 Task: Reply to email with the signature Daisy Wilson with the subject 'Service renewal' from softage.1@softage.net with the message 'I would like to request a change in the project timeline due to unforeseen circumstances.' with CC to softage.2@softage.net with an attached document Data_sheet.pdf
Action: Mouse moved to (1099, 256)
Screenshot: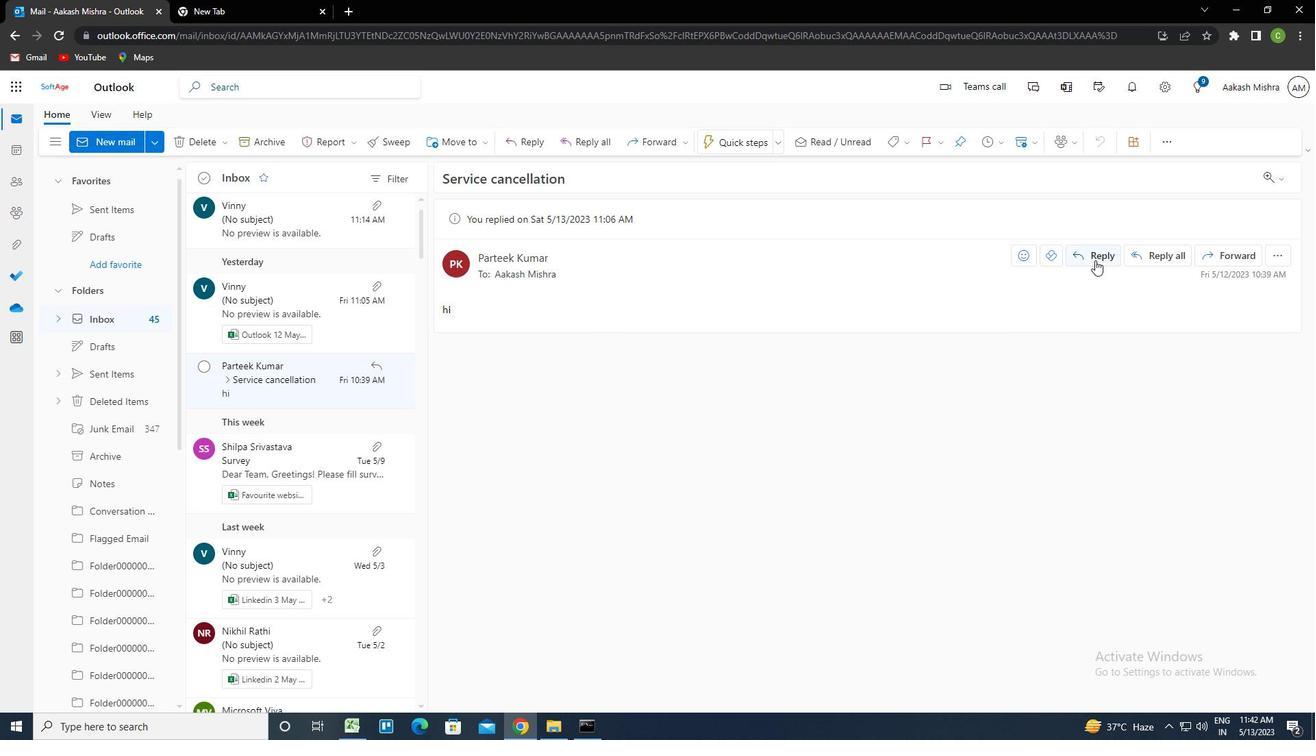 
Action: Mouse pressed left at (1099, 256)
Screenshot: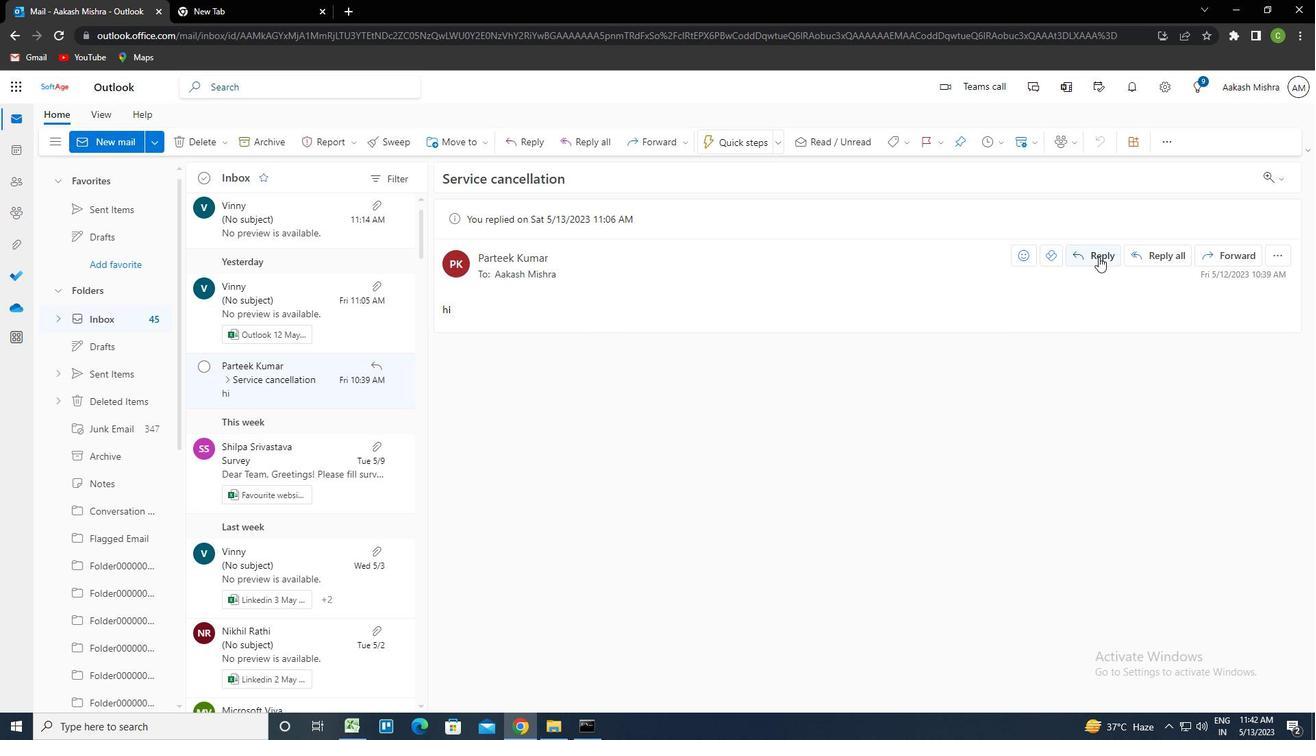 
Action: Mouse moved to (883, 145)
Screenshot: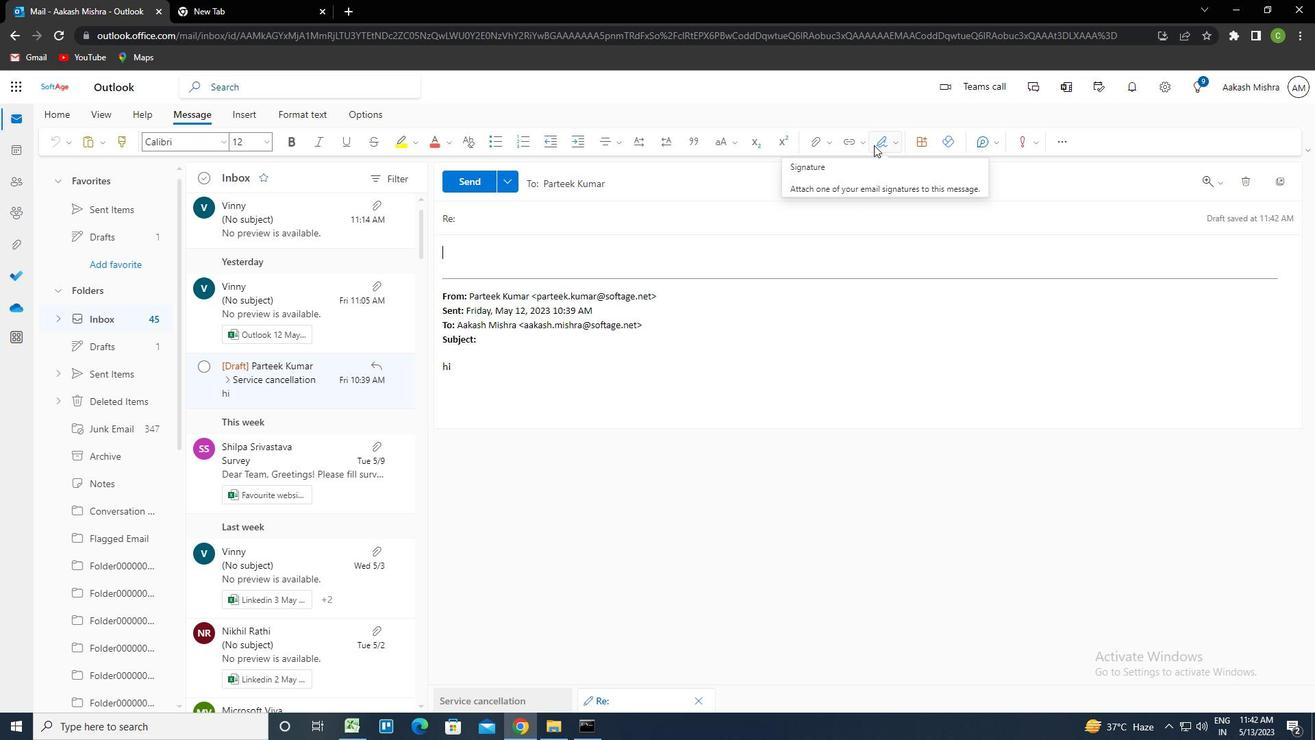 
Action: Mouse pressed left at (883, 145)
Screenshot: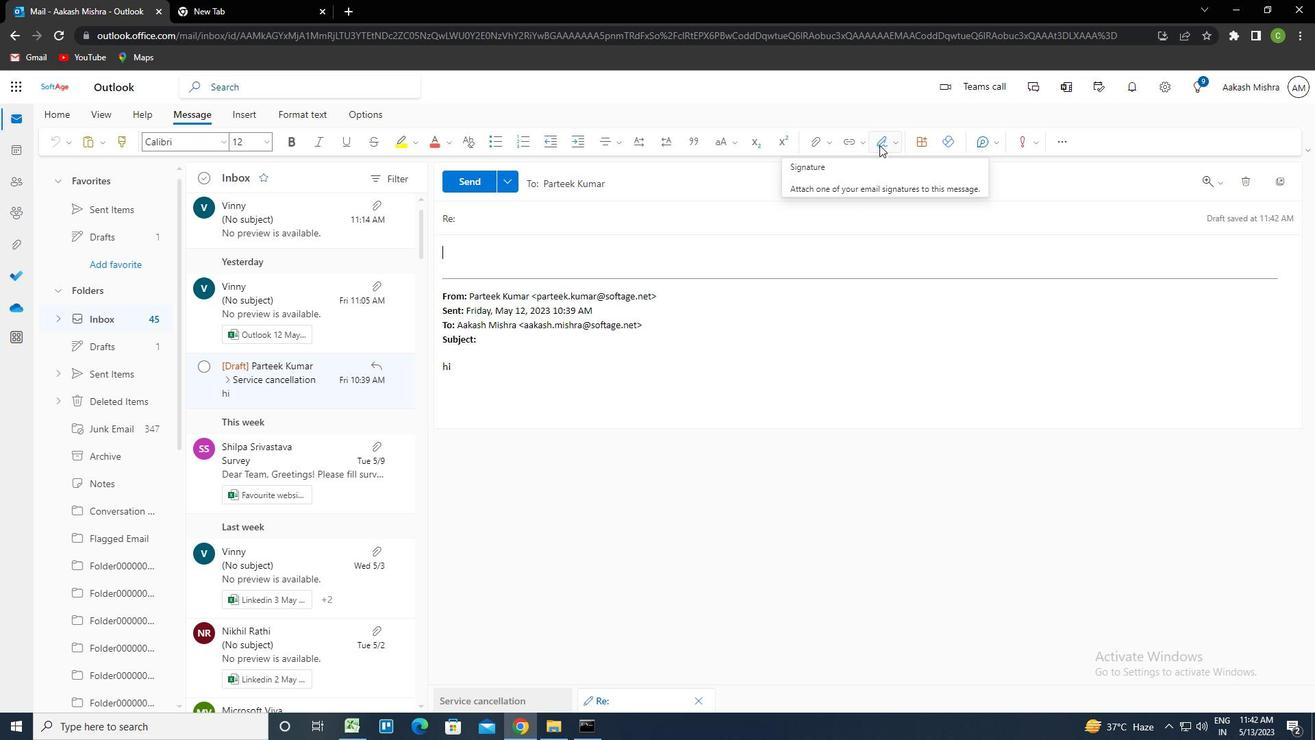 
Action: Mouse moved to (859, 196)
Screenshot: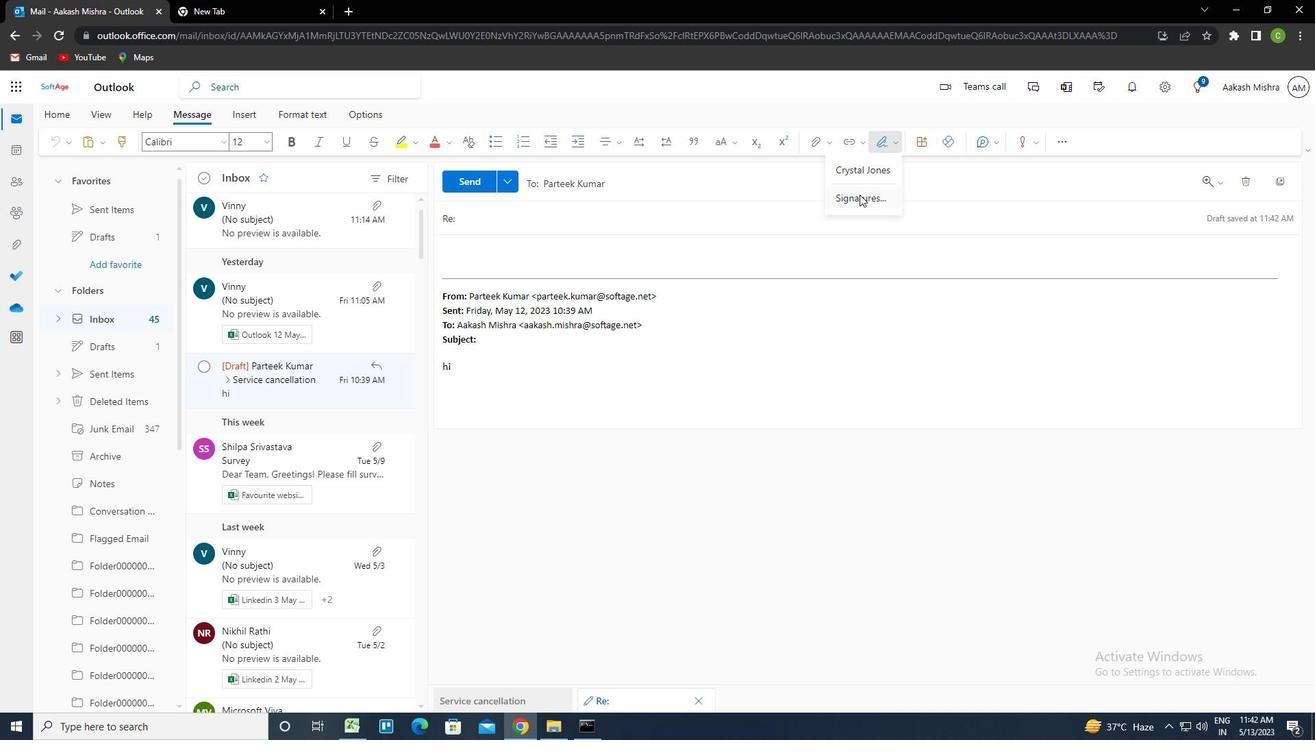 
Action: Mouse pressed left at (859, 196)
Screenshot: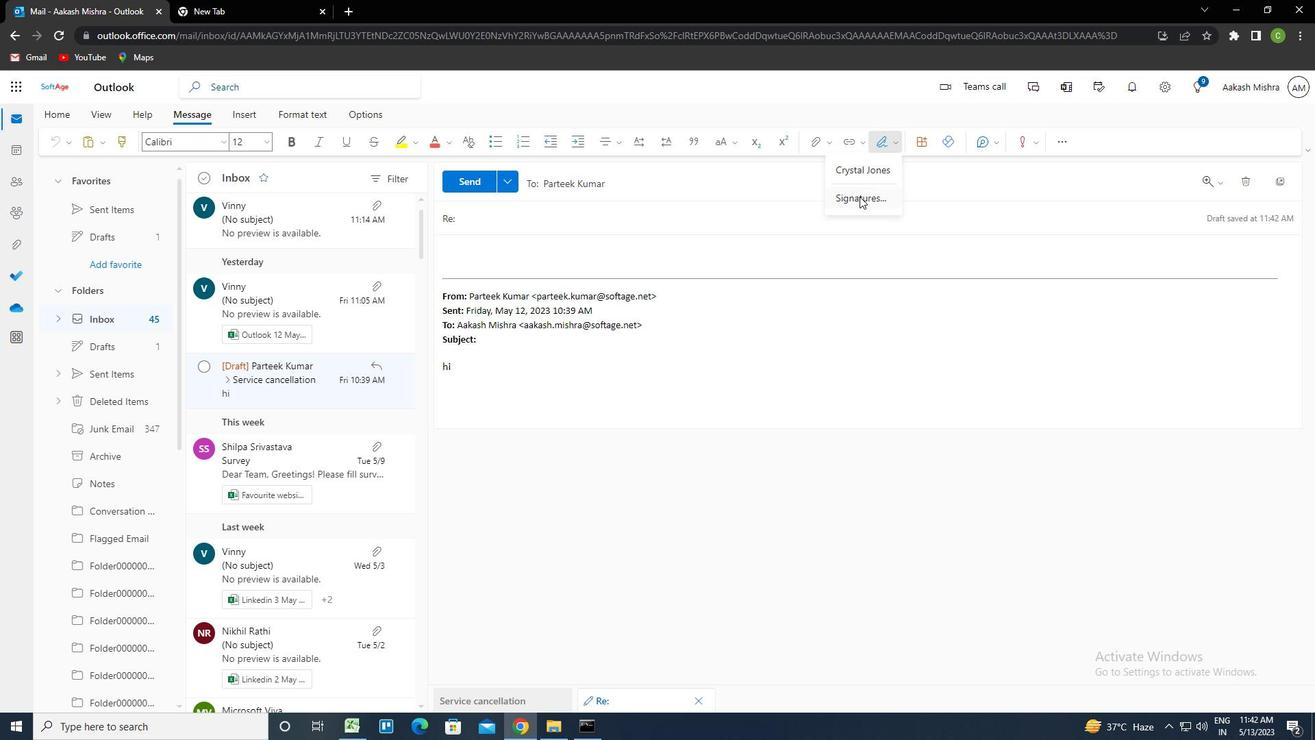 
Action: Mouse moved to (940, 253)
Screenshot: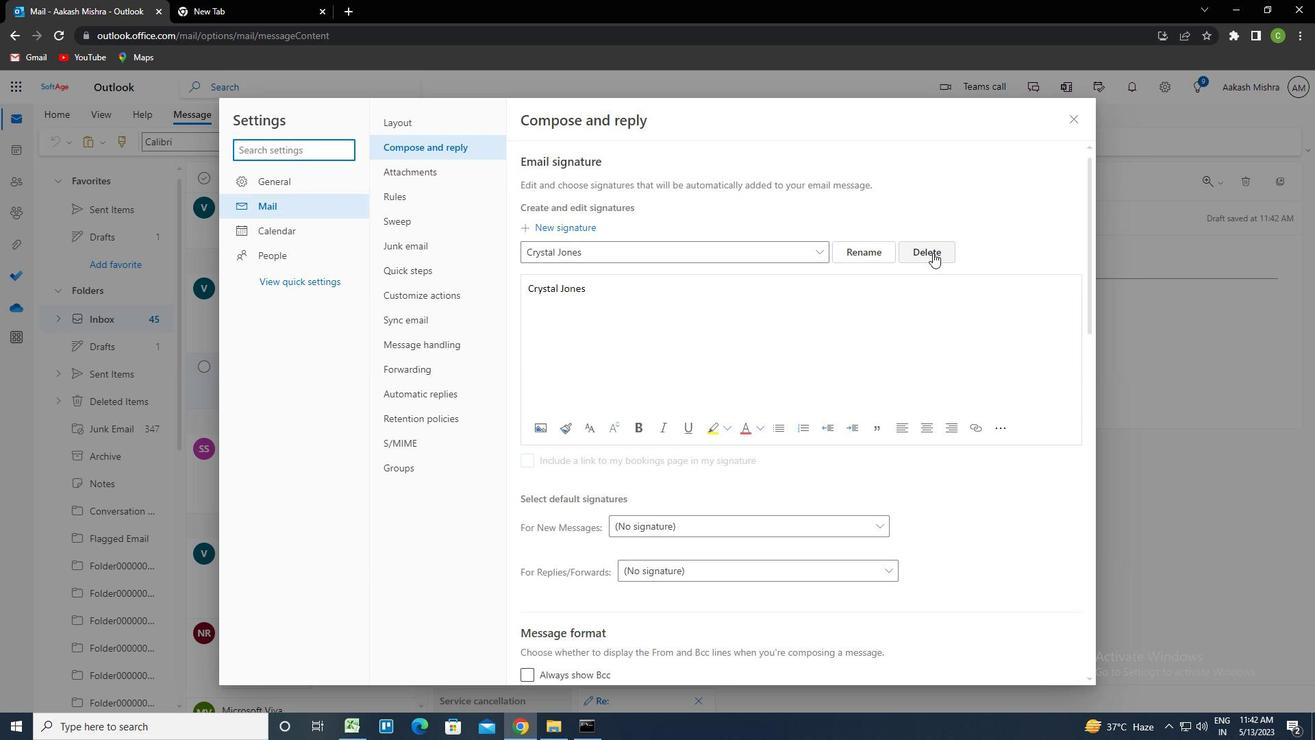 
Action: Mouse pressed left at (940, 253)
Screenshot: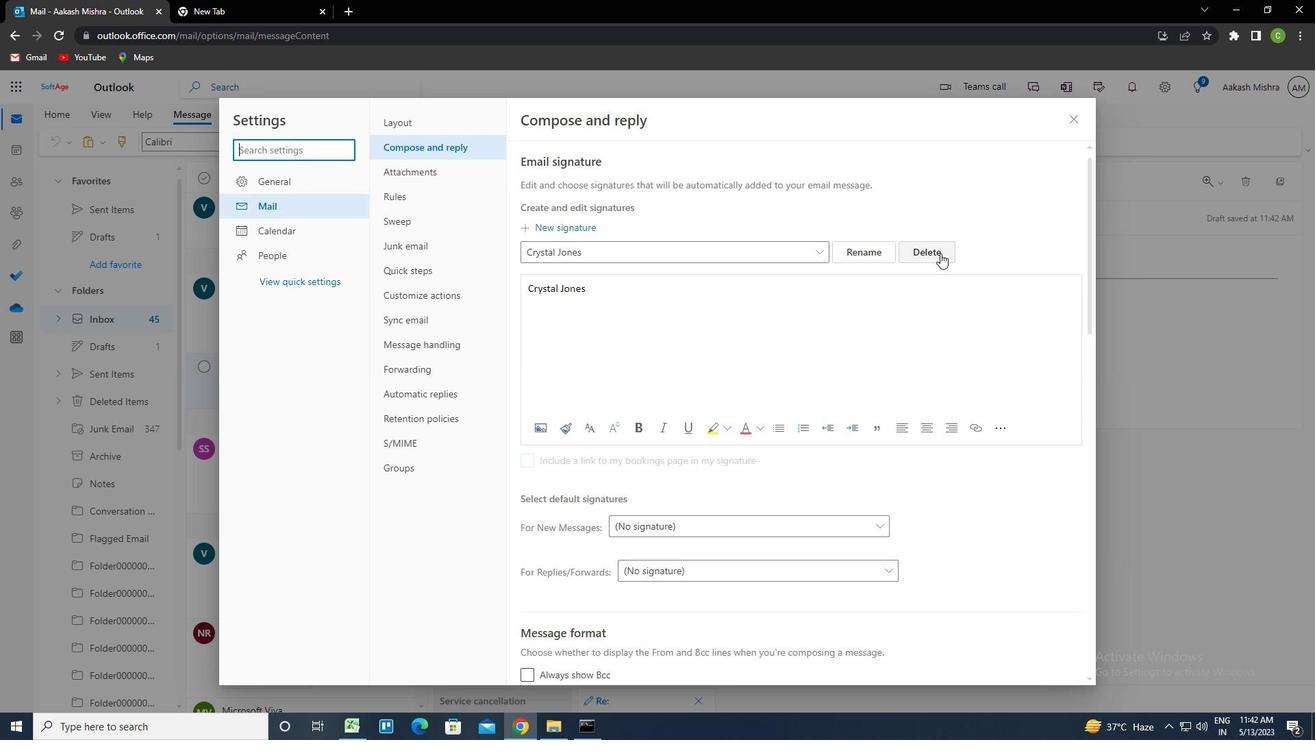 
Action: Mouse moved to (705, 254)
Screenshot: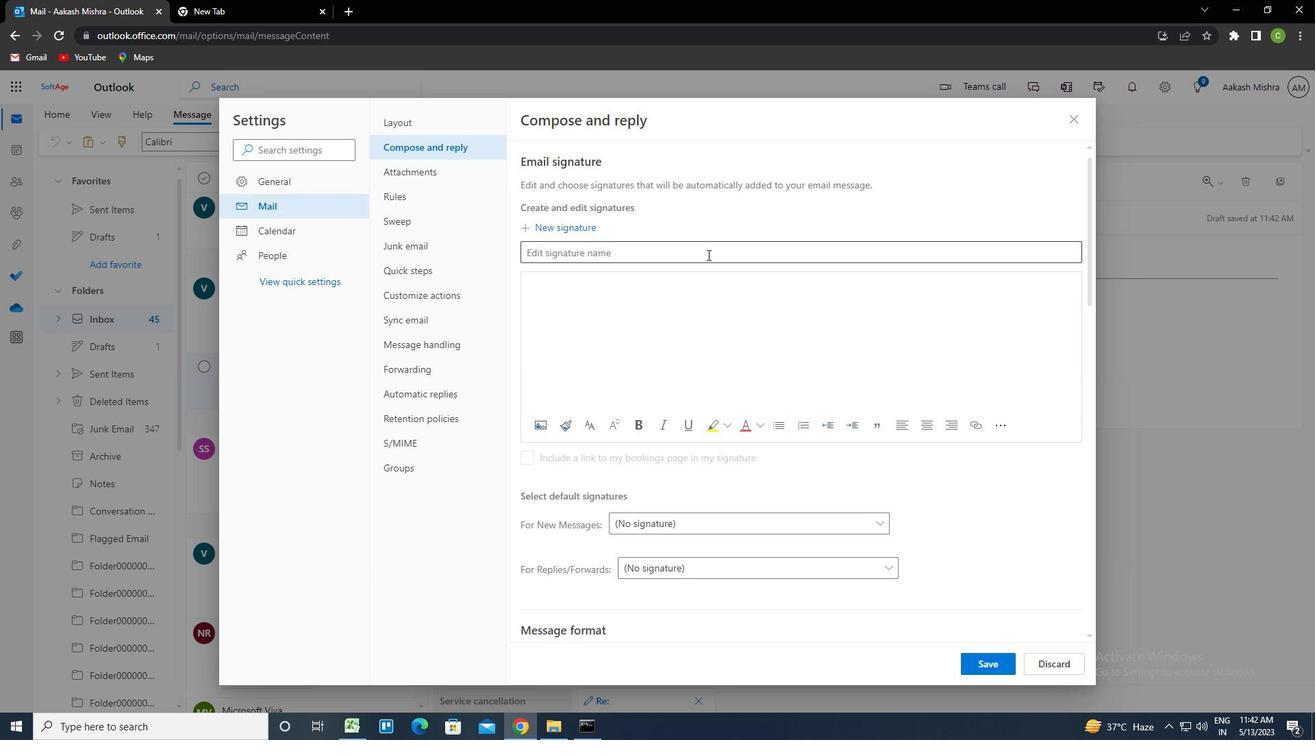 
Action: Mouse pressed left at (705, 254)
Screenshot: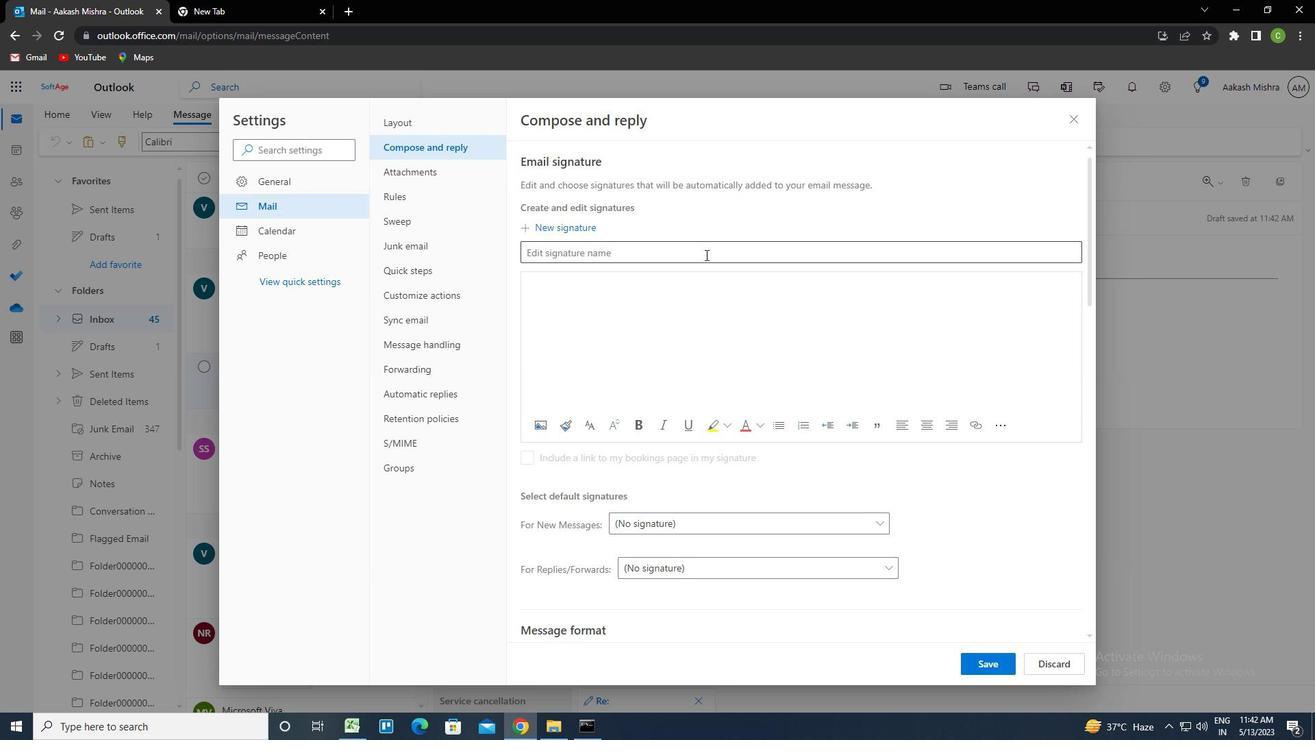 
Action: Key pressed <Key.caps_lock>d<Key.caps_lock>aisy<Key.space><Key.caps_lock>w<Key.caps_lock>ilson<Key.tab><Key.caps_lock>d<Key.caps_lock>aisy<Key.space><Key.caps_lock>w<Key.caps_lock>ilson
Screenshot: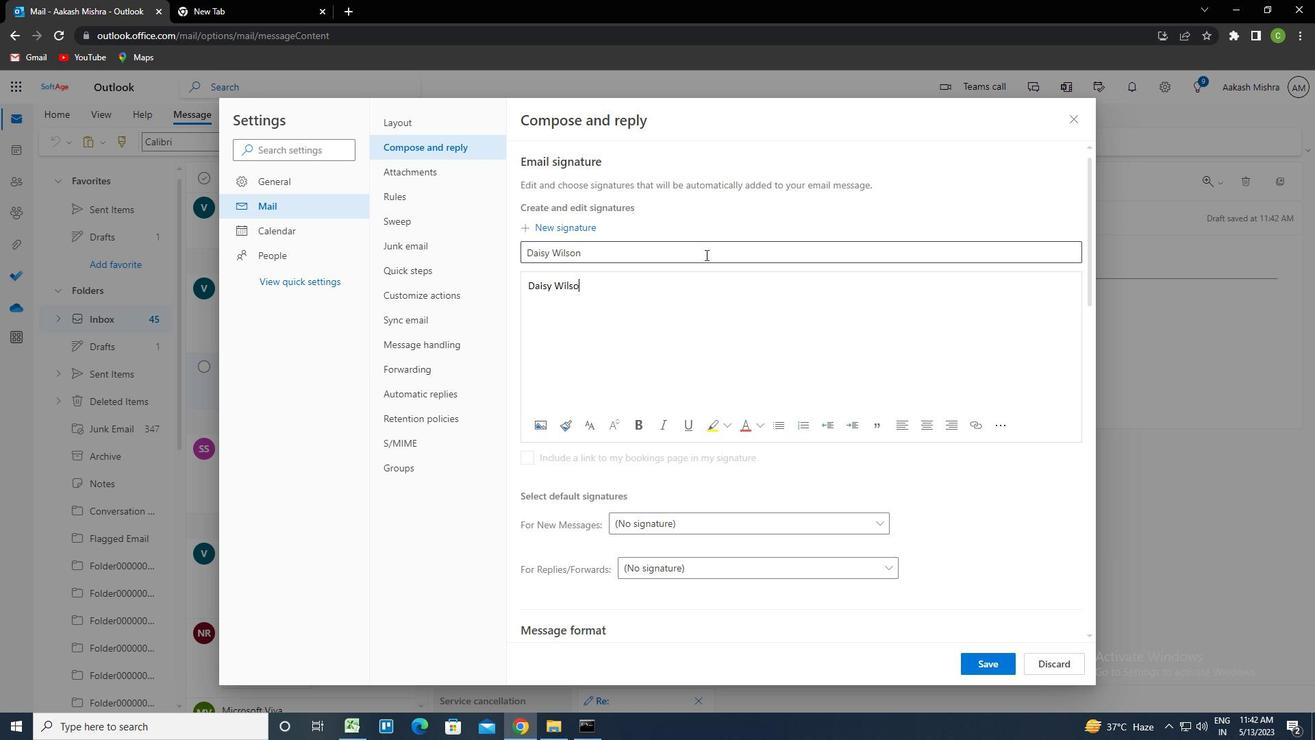 
Action: Mouse moved to (990, 659)
Screenshot: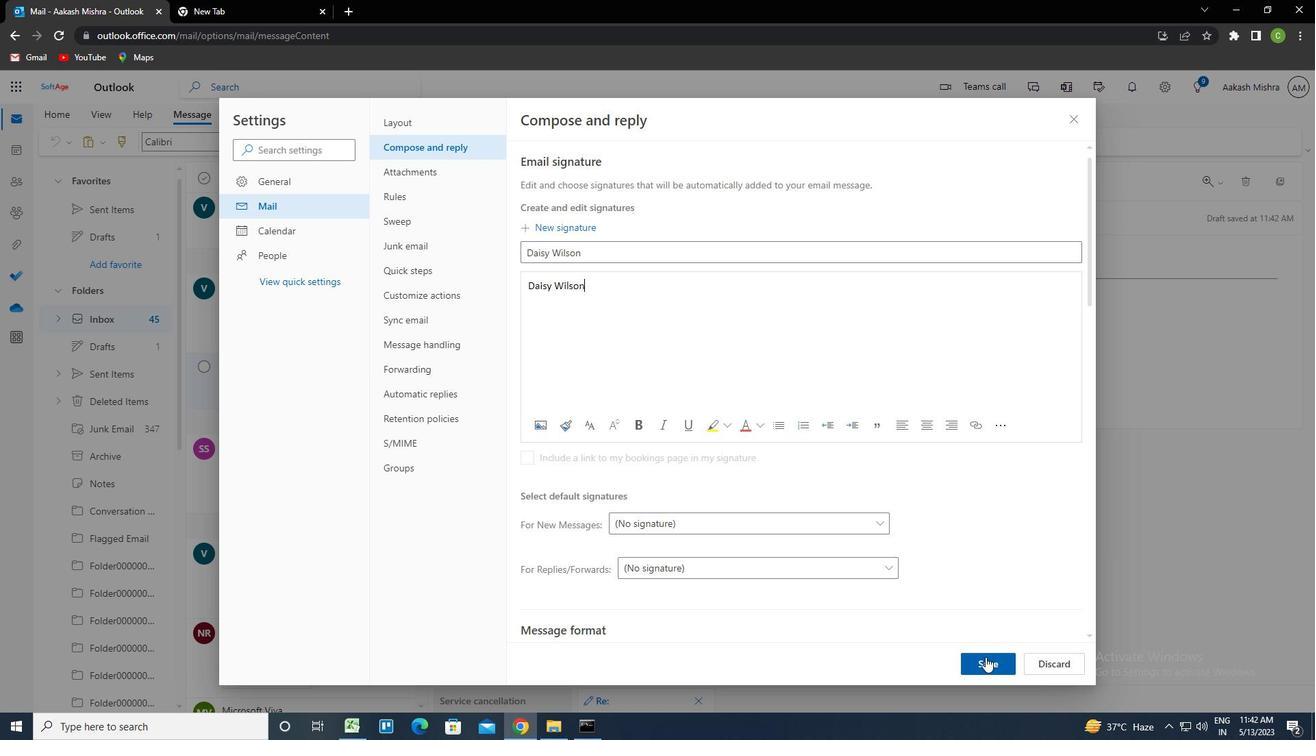
Action: Mouse pressed left at (990, 659)
Screenshot: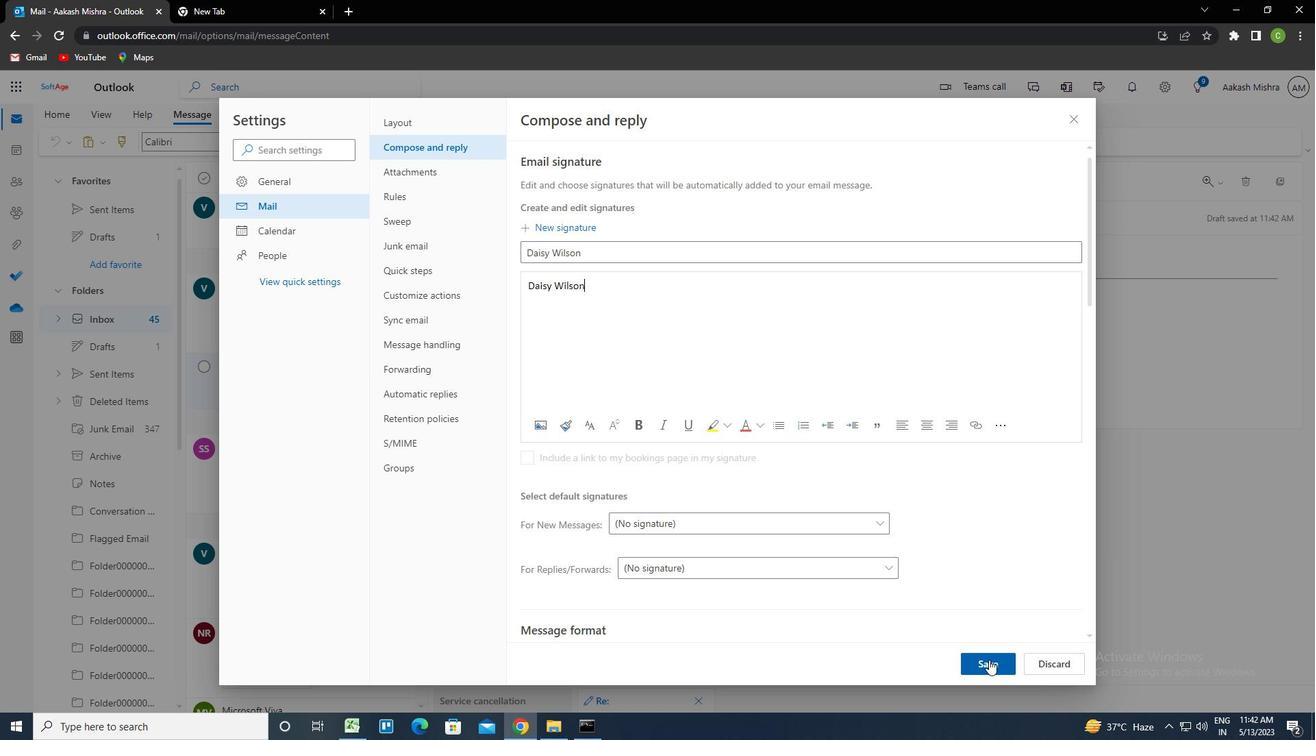 
Action: Mouse moved to (1074, 118)
Screenshot: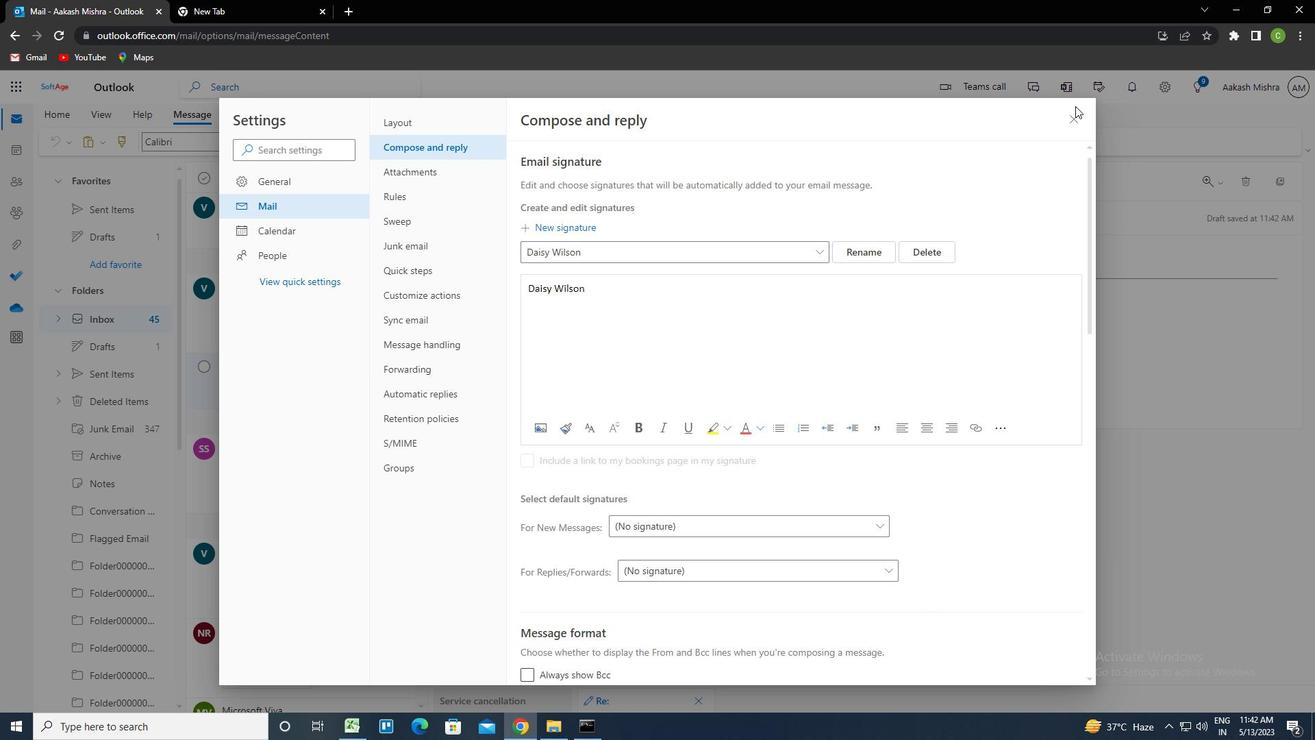 
Action: Mouse pressed left at (1074, 118)
Screenshot: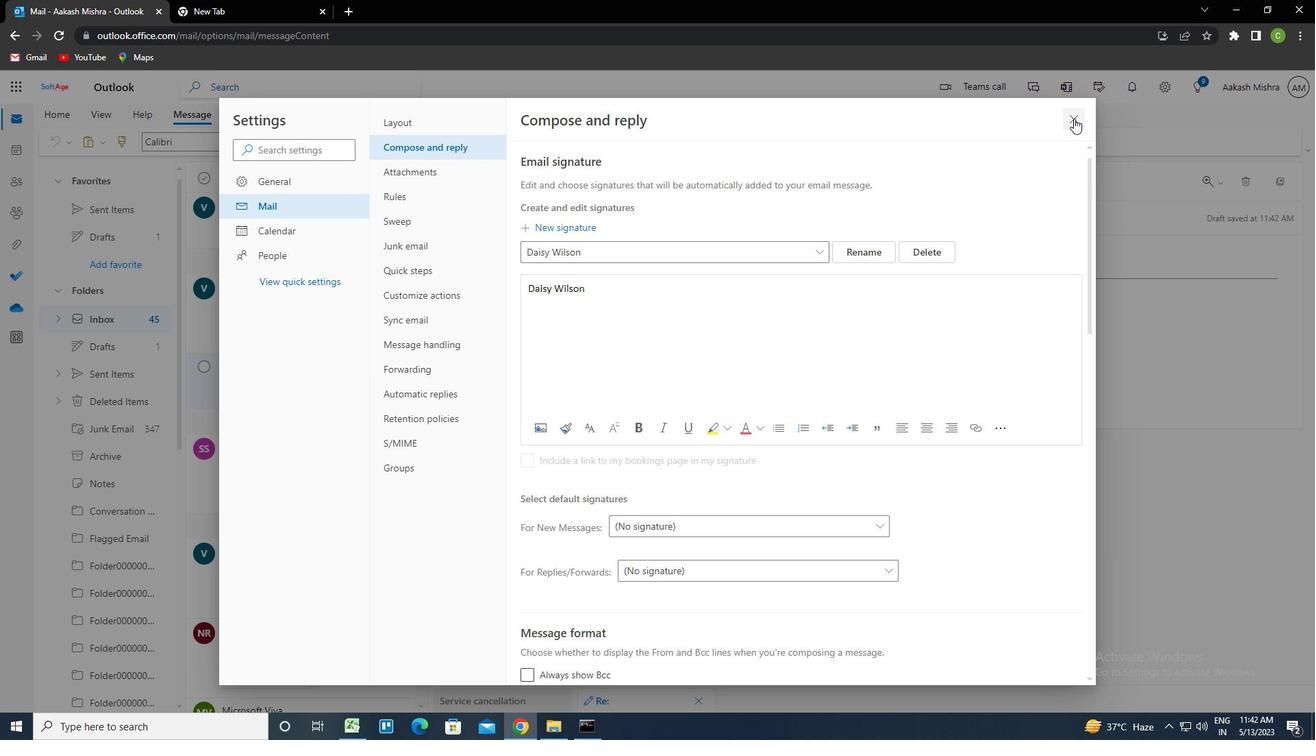 
Action: Mouse moved to (890, 149)
Screenshot: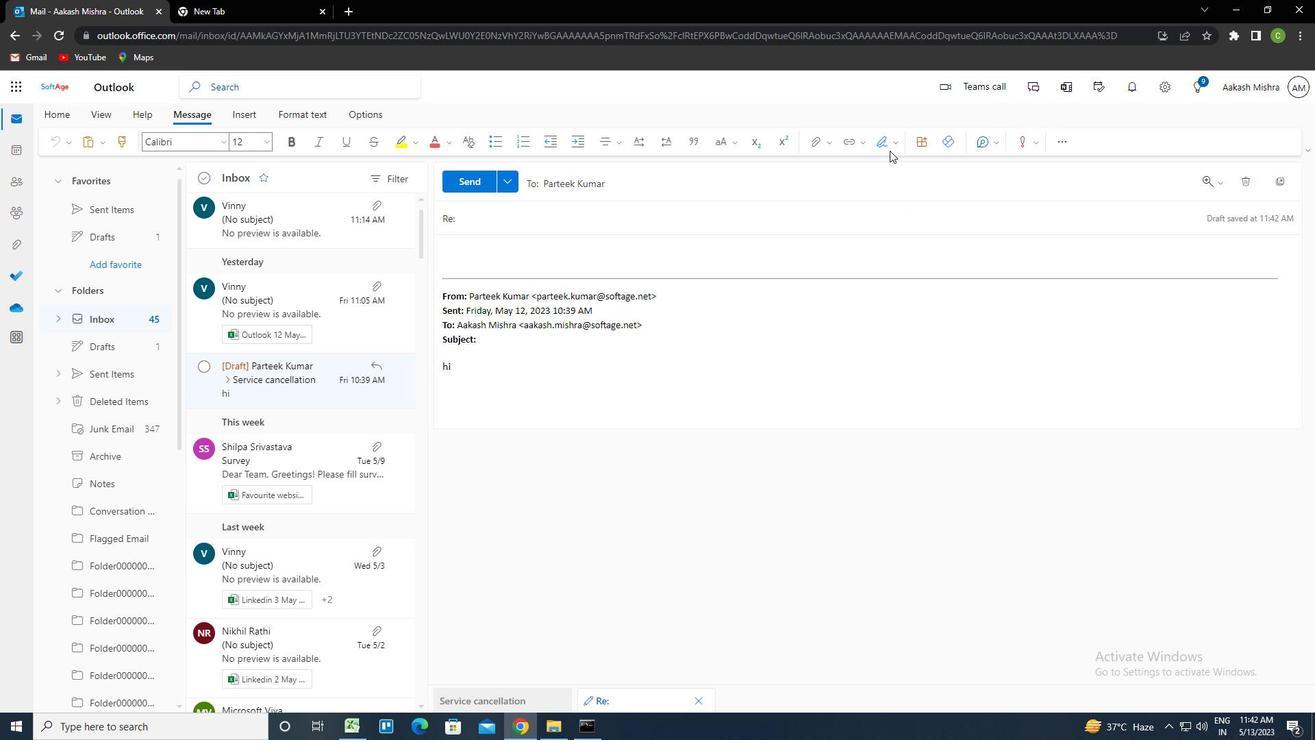 
Action: Mouse pressed left at (890, 149)
Screenshot: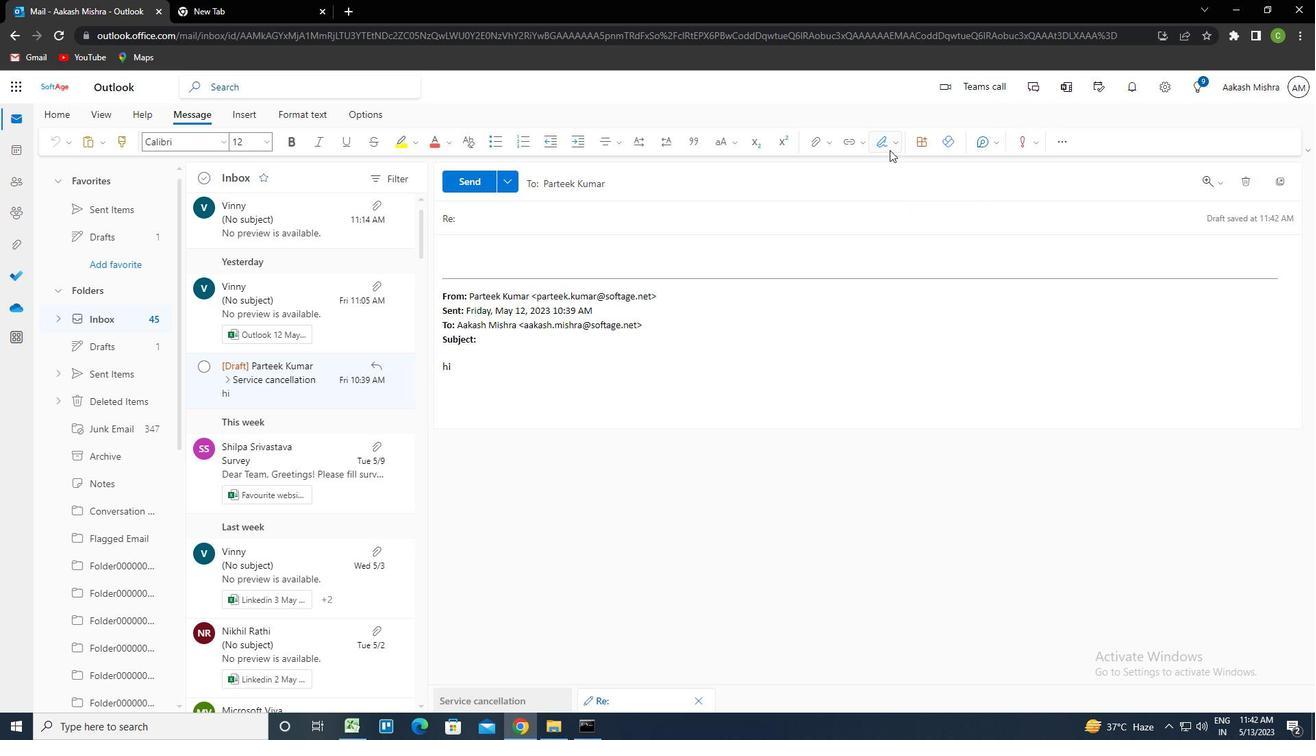 
Action: Mouse moved to (865, 169)
Screenshot: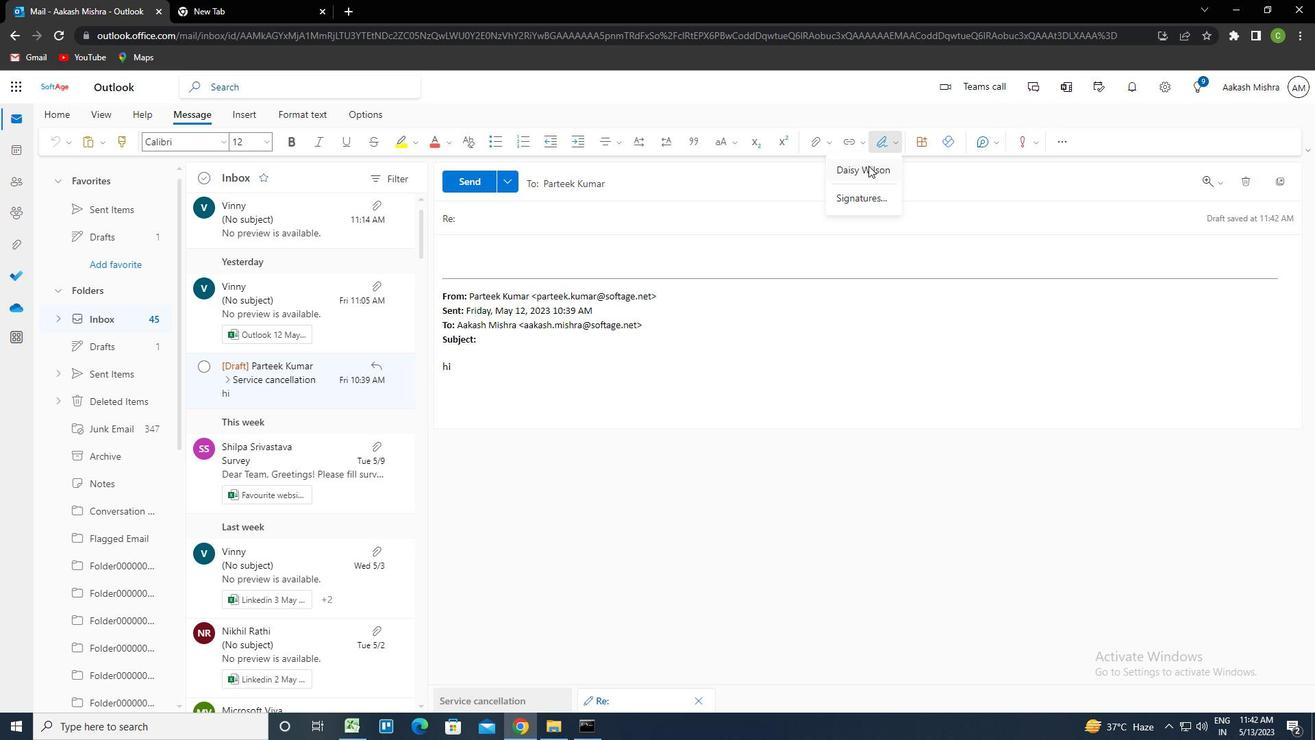 
Action: Mouse pressed left at (865, 169)
Screenshot: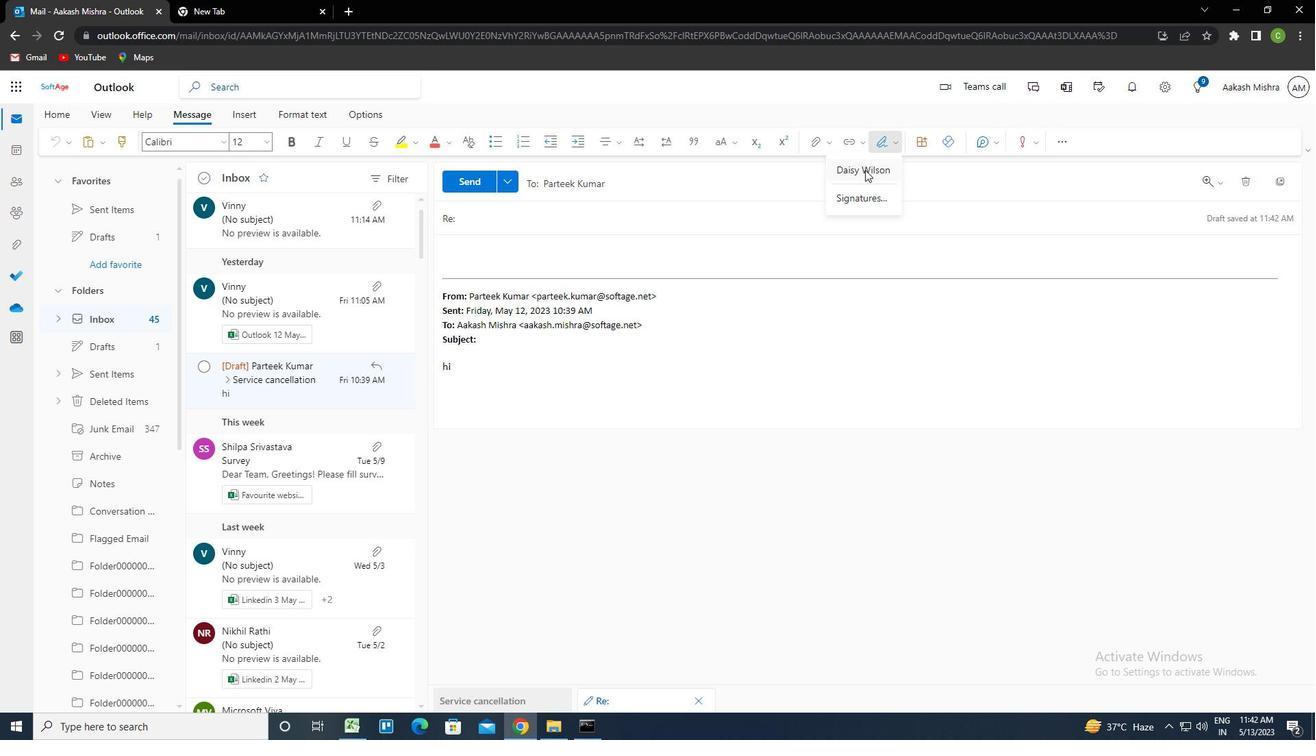 
Action: Mouse moved to (505, 221)
Screenshot: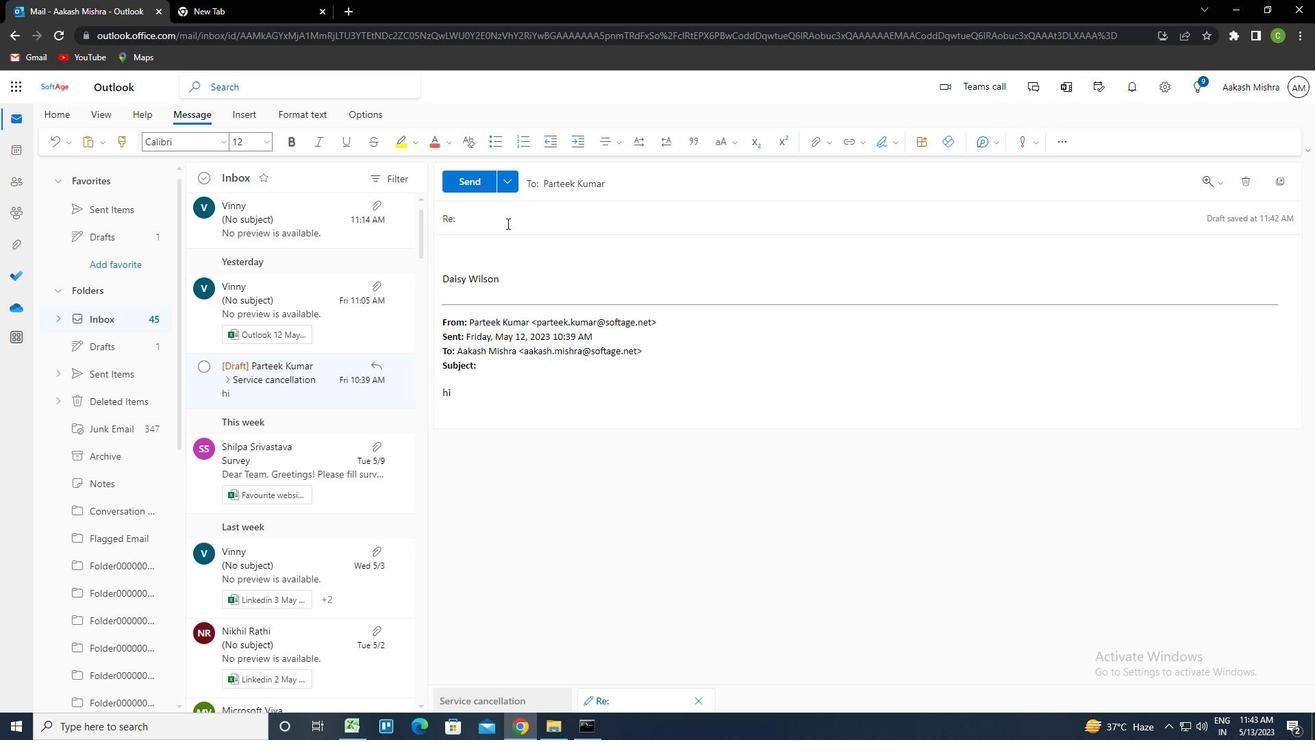 
Action: Mouse pressed left at (505, 221)
Screenshot: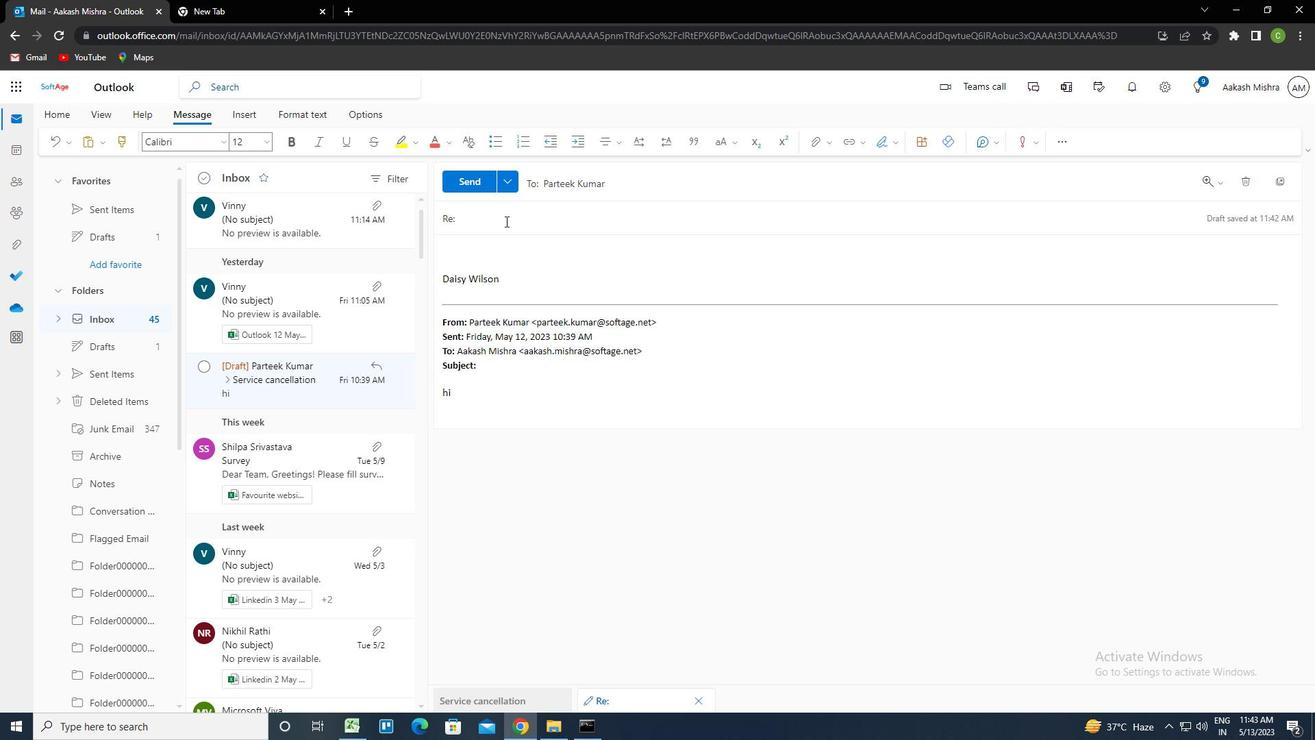 
Action: Key pressed <Key.caps_lock>s<Key.caps_lock>ervice<Key.space>renewal<Key.tab><Key.caps_lock>i<Key.space><Key.caps_lock>would<Key.space>like<Key.space>to<Key.space>request<Key.space><Key.space>chanf<Key.backspace>ge<Key.space>in<Key.space>the<Key.space>project<Key.space>timeline<Key.space>due<Key.space>oy<Key.backspace><Key.backspace>to<Key.space>unforeen<Key.left><Key.left><Key.left><Key.left><Key.right>es<Key.right><Key.right><Key.right><Key.right><Key.left><Key.space>circumstances
Screenshot: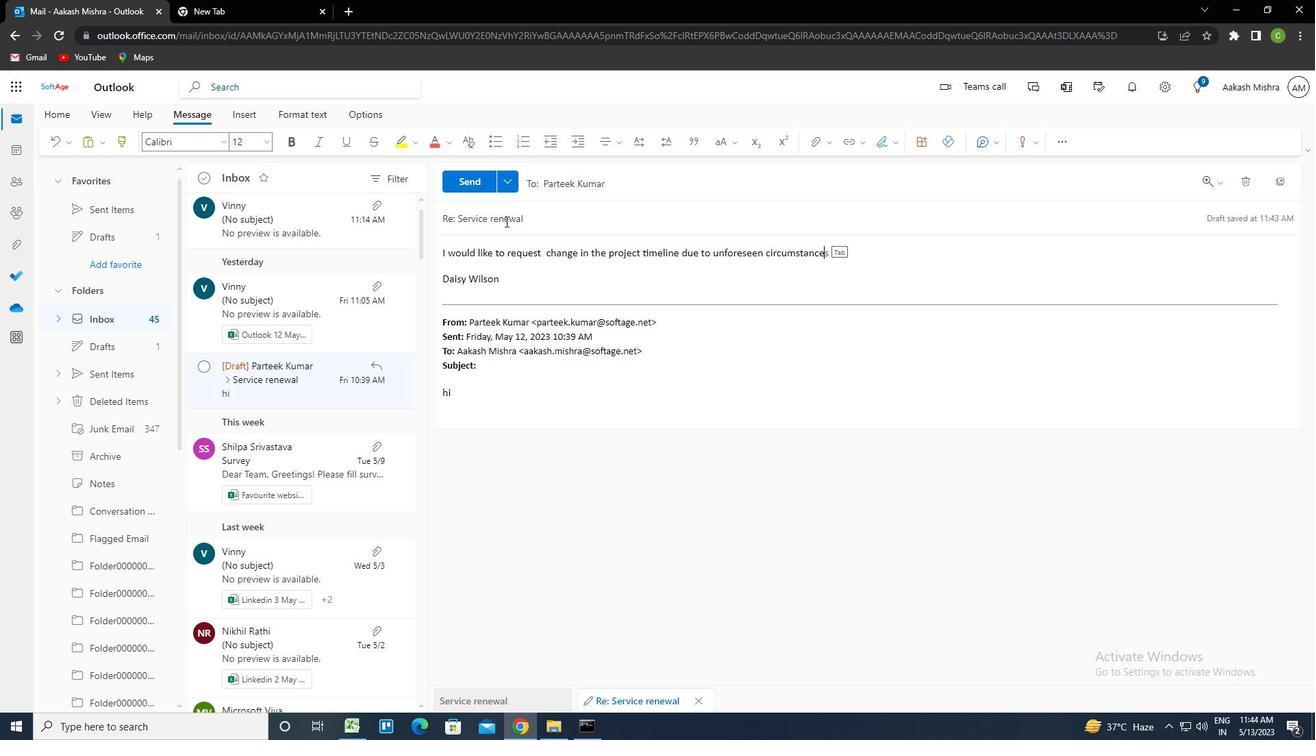 
Action: Mouse moved to (633, 188)
Screenshot: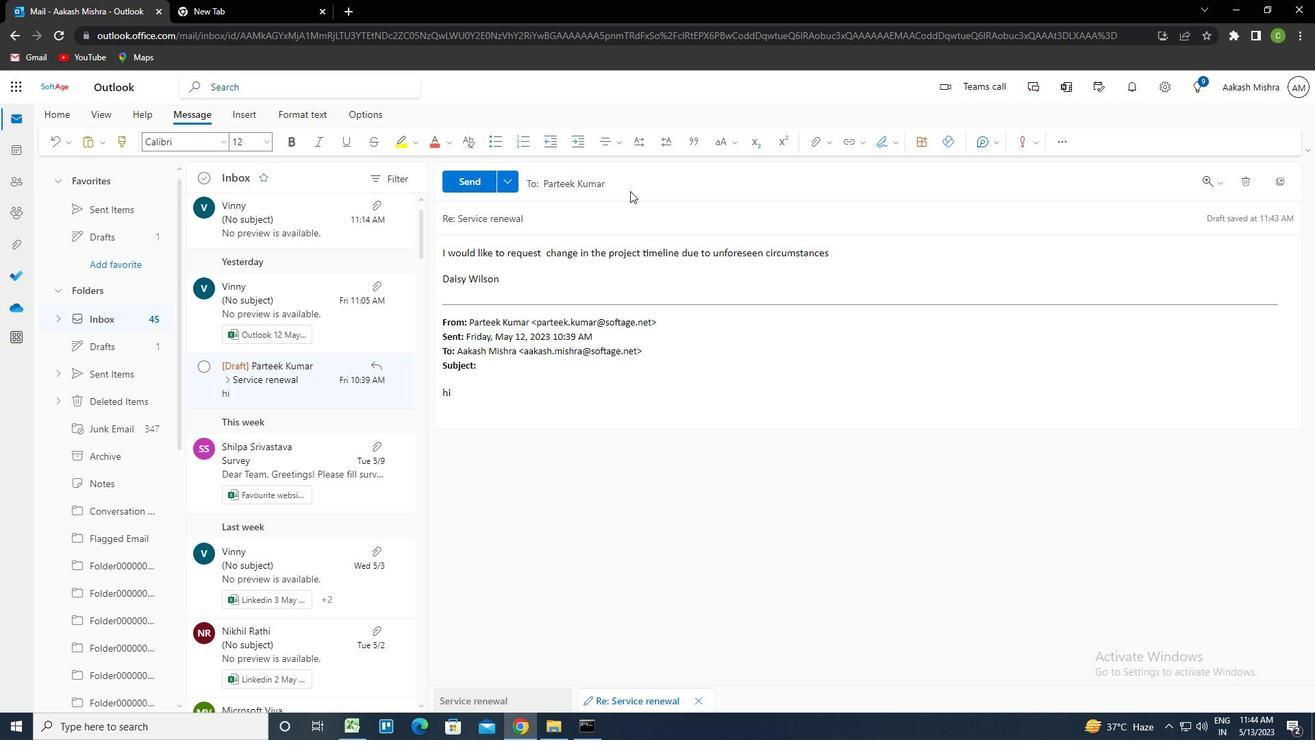 
Action: Mouse pressed left at (633, 188)
Screenshot: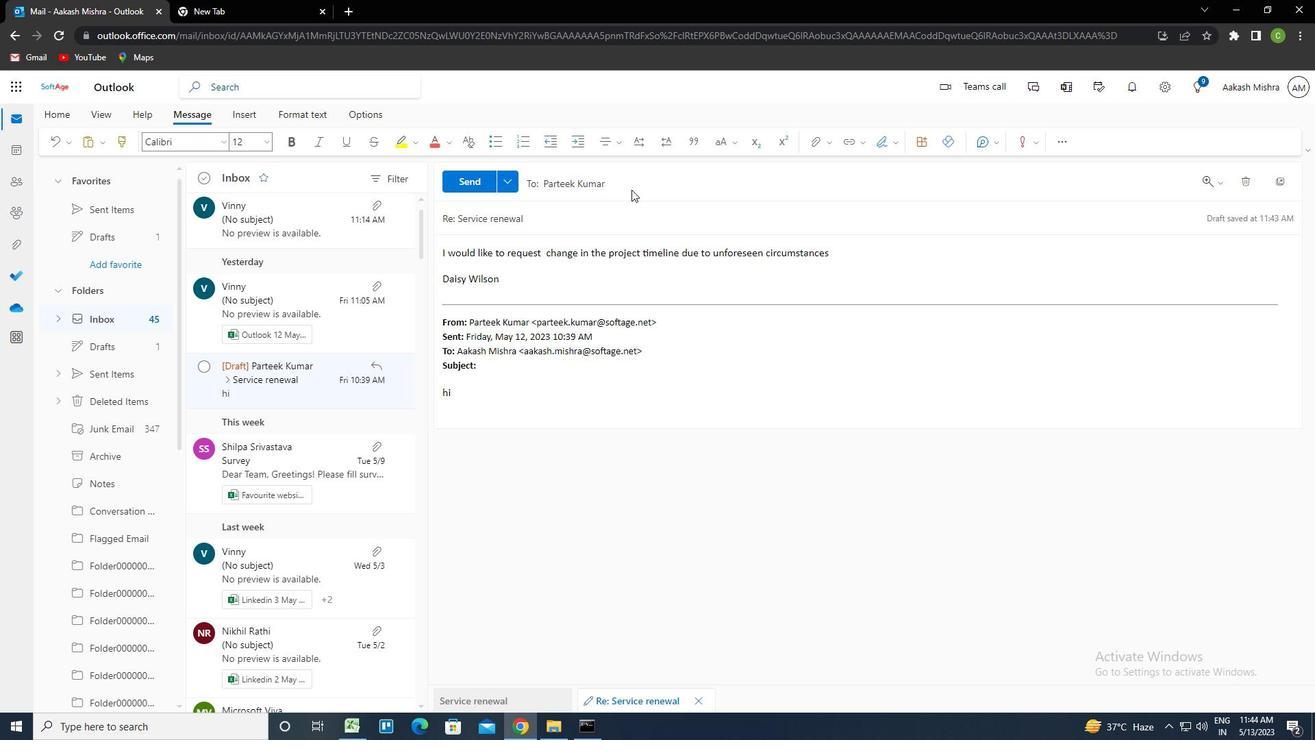 
Action: Mouse moved to (531, 247)
Screenshot: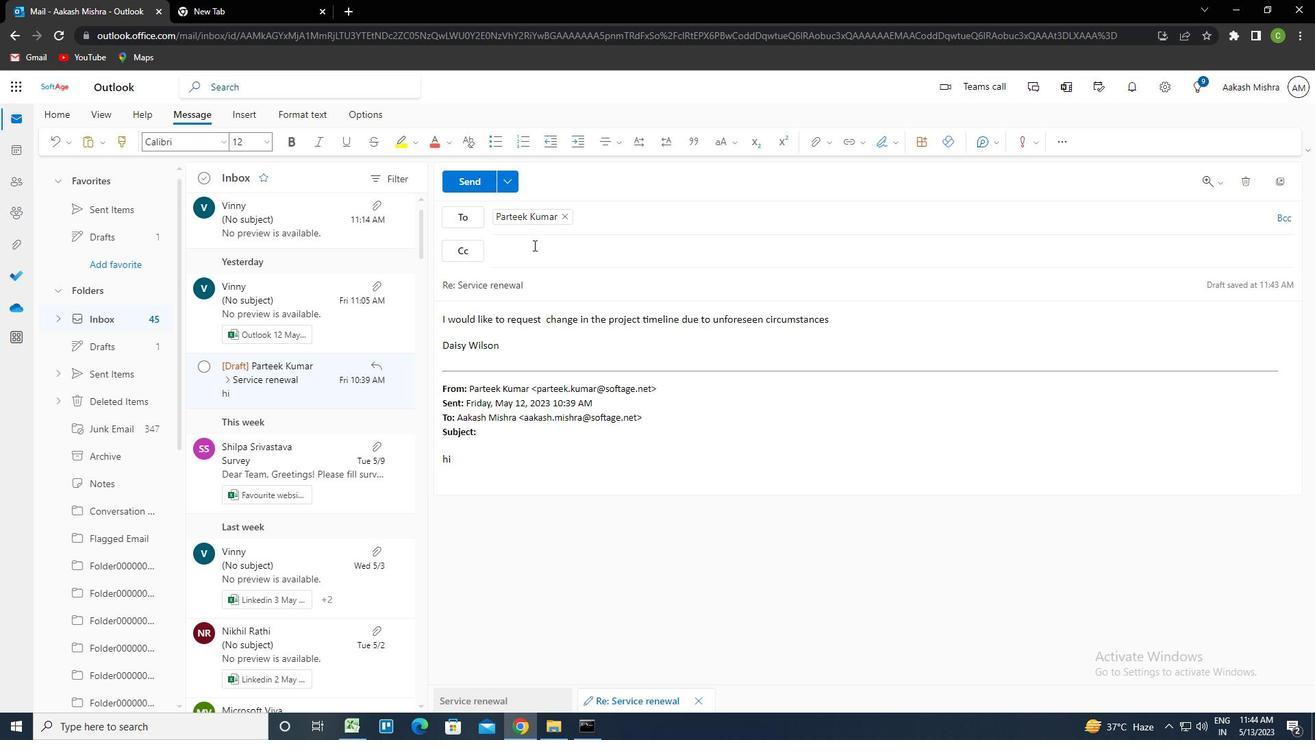 
Action: Mouse pressed left at (531, 247)
Screenshot: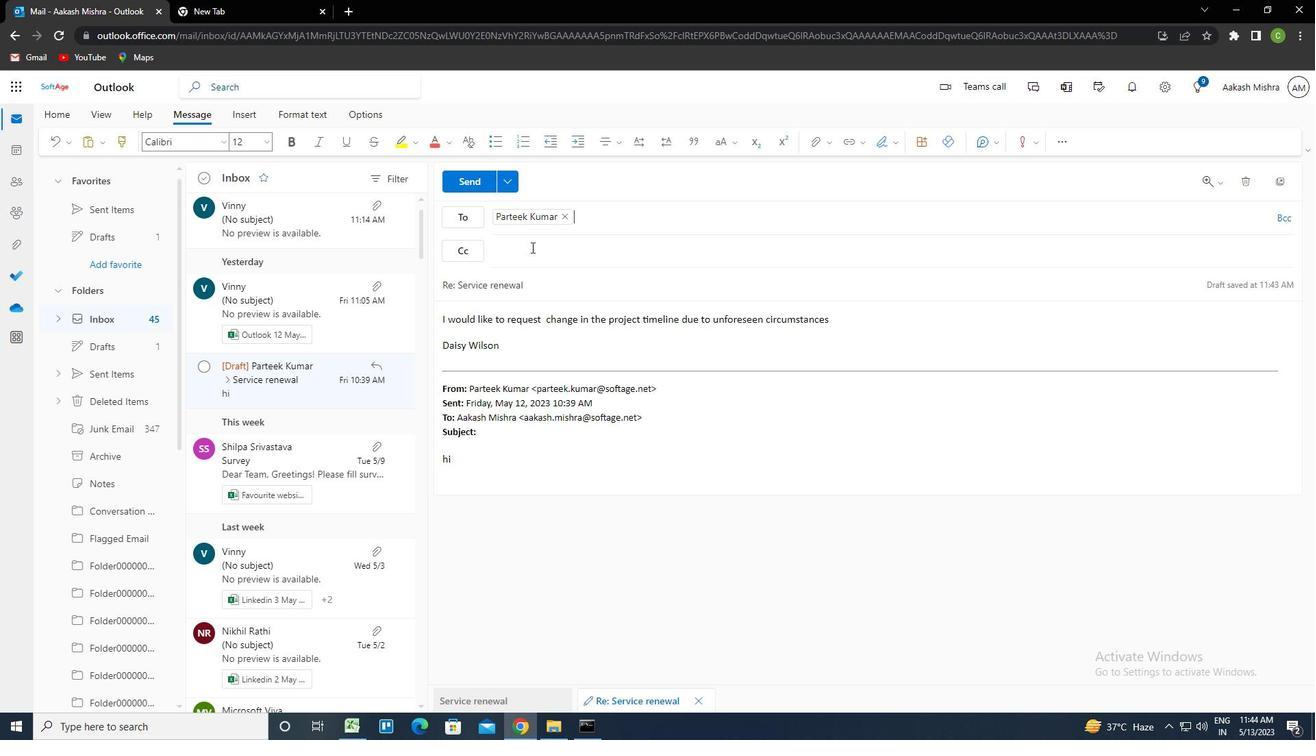 
Action: Key pressed softage.2<Key.shift>@SOFTAGE.NET<Key.down><Key.enter>
Screenshot: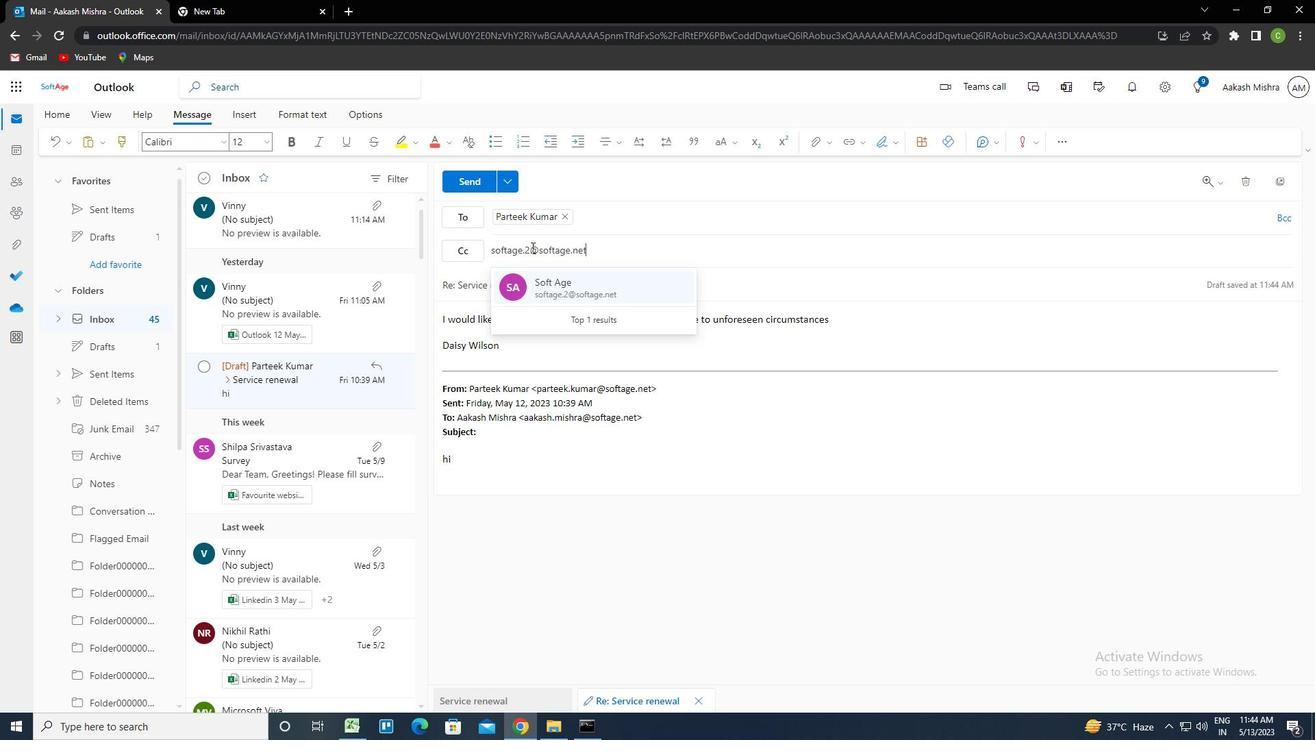 
Action: Mouse moved to (472, 182)
Screenshot: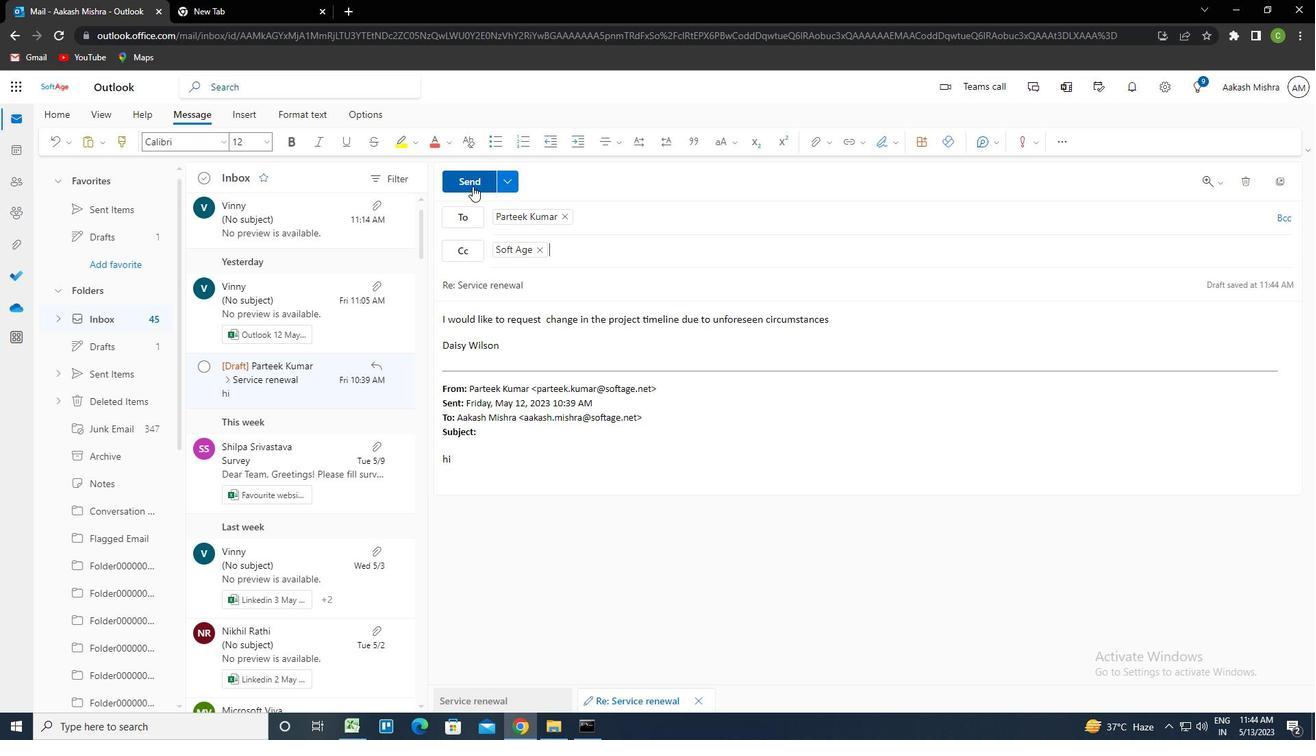 
Action: Mouse pressed left at (472, 182)
Screenshot: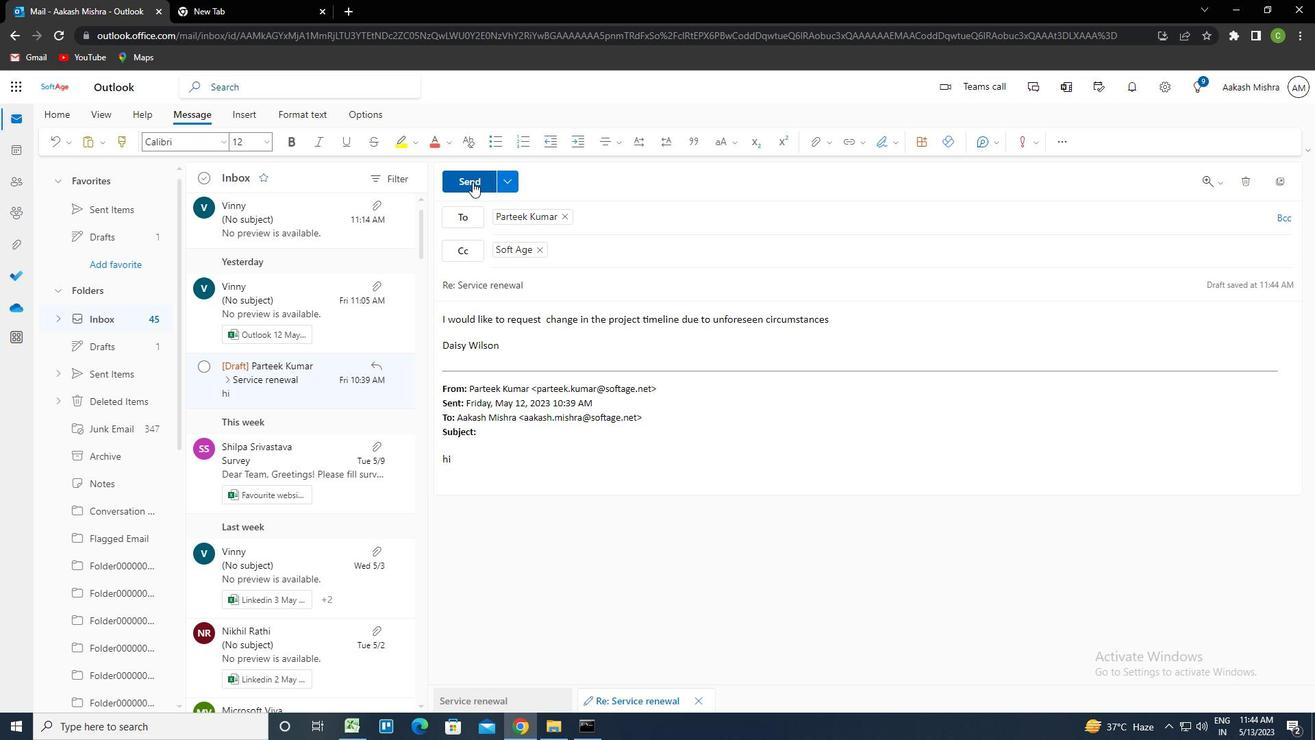 
Action: Mouse moved to (621, 583)
Screenshot: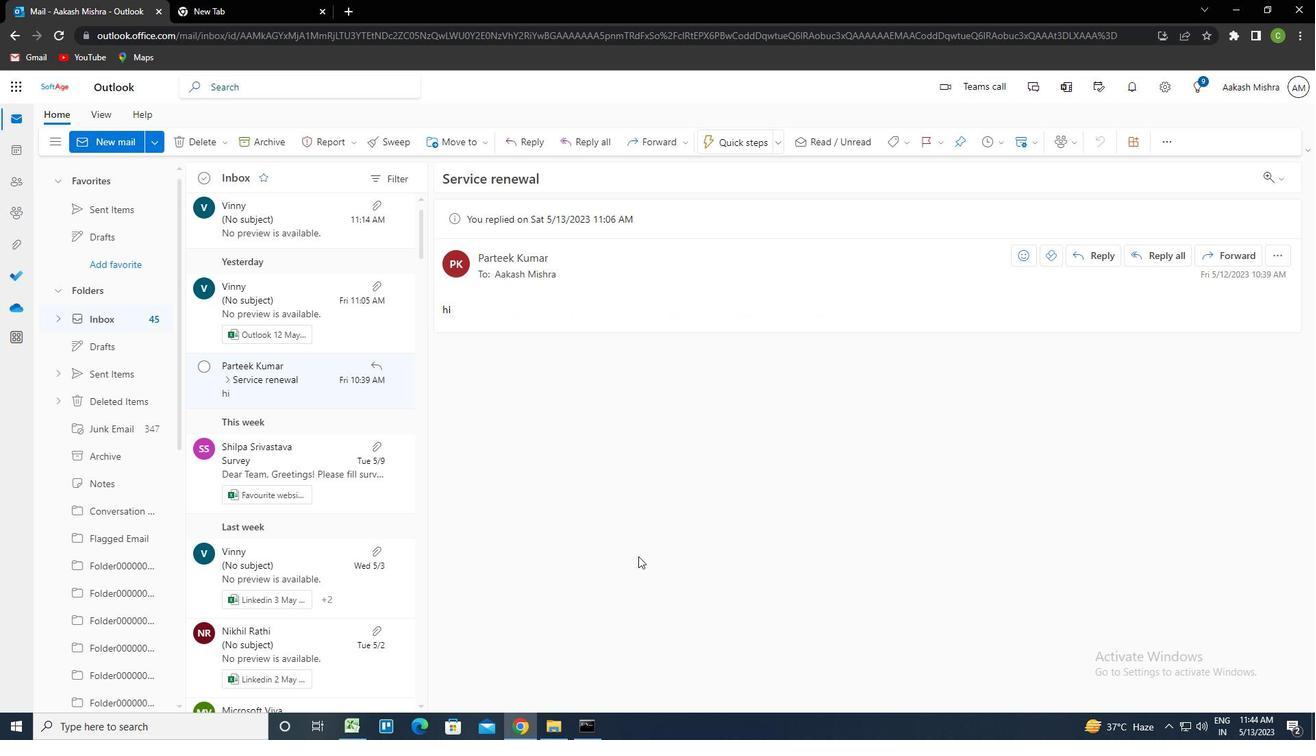 
